 Task: Open a template Informal Letter by  Plum save the file as handbook.odt Remove the following options from template: 'your brand'. Replace Hello Fan with ' Good Day' and change the date to 31 September, 2023. Replace body of the letter with  I wanted to express my deepest gratitude for your help. Your assistance made a significant difference in my life. Thank you from the bottom of my heart.; apply Font Style 'Times New Roman' and font size  18 Add name: Leon
Action: Mouse moved to (664, 90)
Screenshot: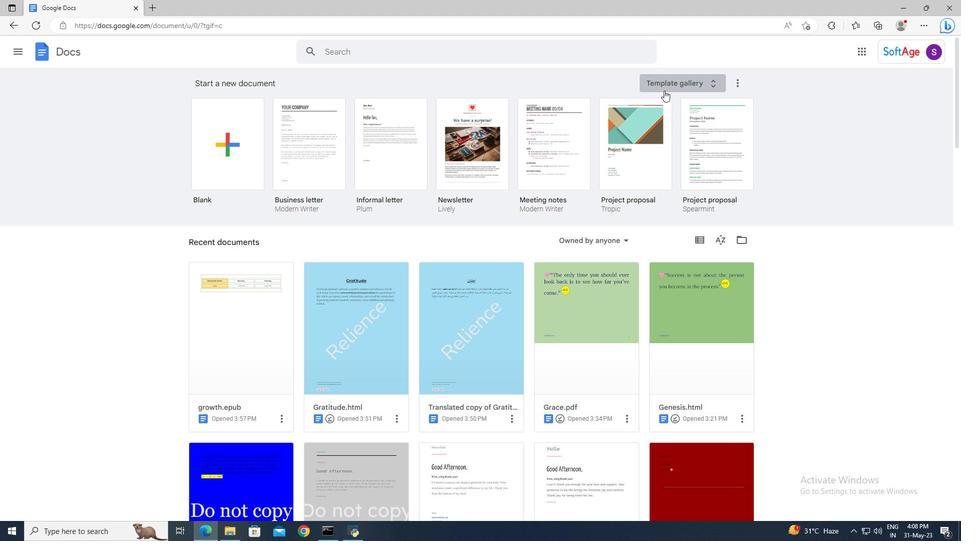 
Action: Mouse pressed left at (664, 90)
Screenshot: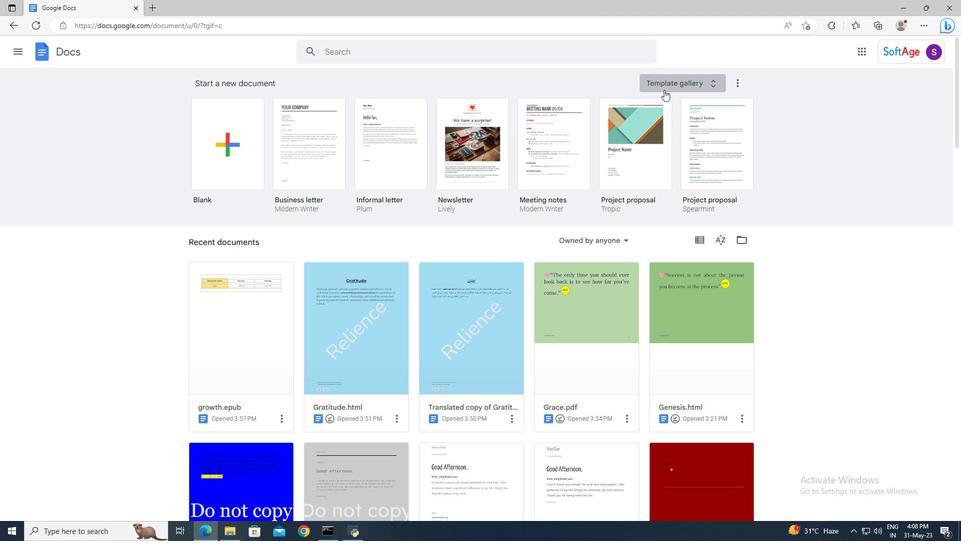 
Action: Mouse moved to (647, 170)
Screenshot: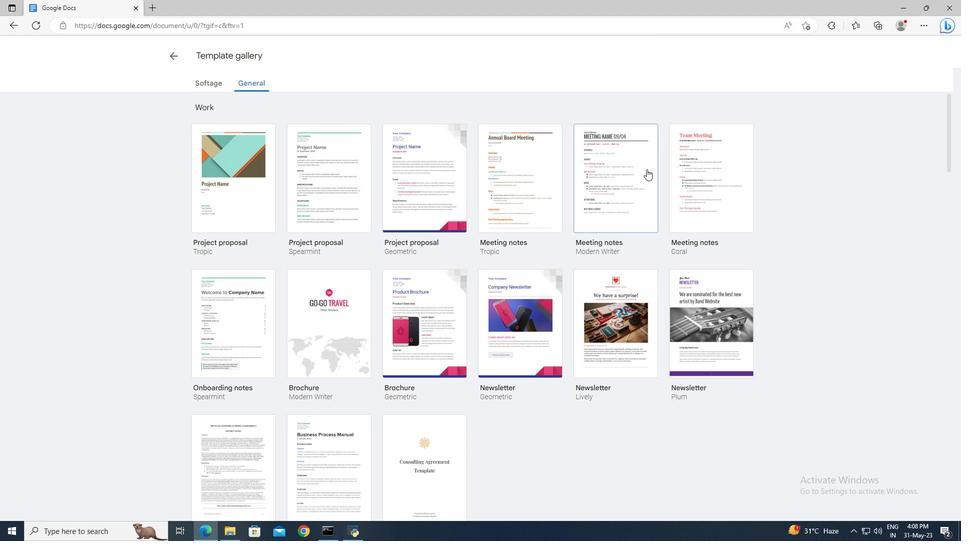 
Action: Mouse scrolled (647, 170) with delta (0, 0)
Screenshot: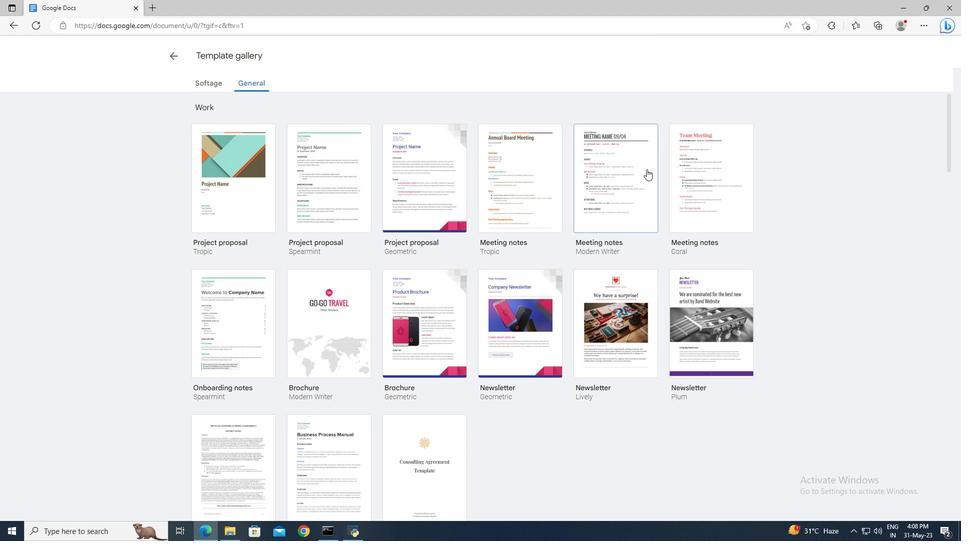 
Action: Mouse scrolled (647, 170) with delta (0, 0)
Screenshot: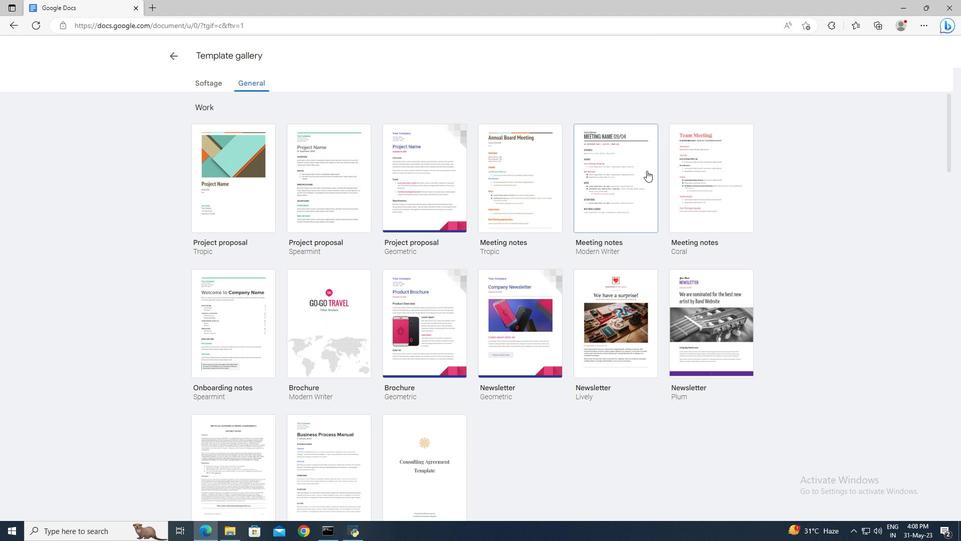 
Action: Mouse scrolled (647, 170) with delta (0, 0)
Screenshot: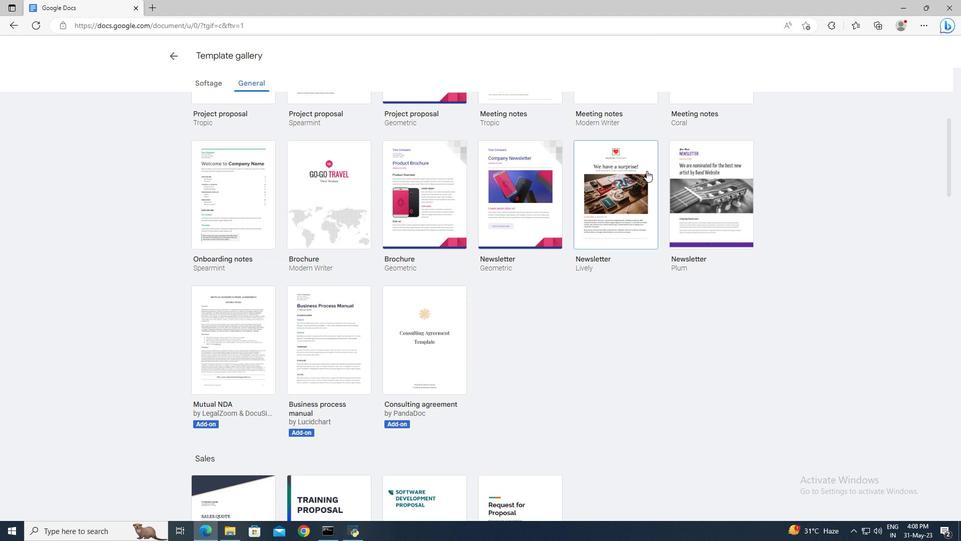 
Action: Mouse scrolled (647, 170) with delta (0, 0)
Screenshot: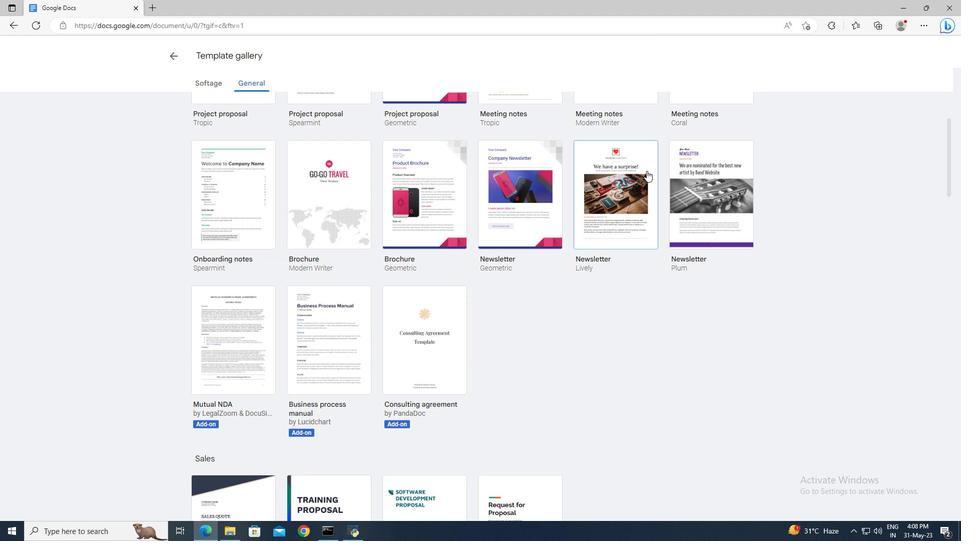 
Action: Mouse scrolled (647, 170) with delta (0, 0)
Screenshot: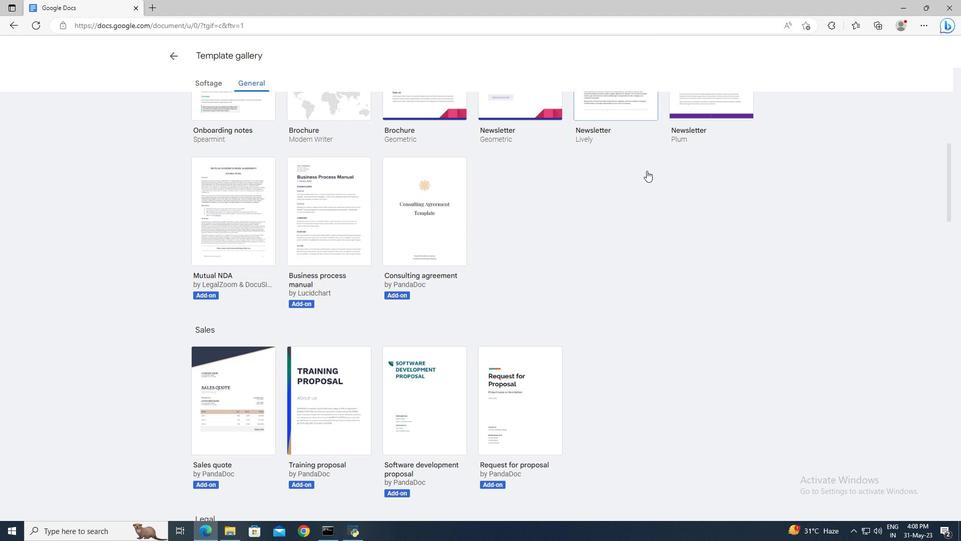 
Action: Mouse scrolled (647, 170) with delta (0, 0)
Screenshot: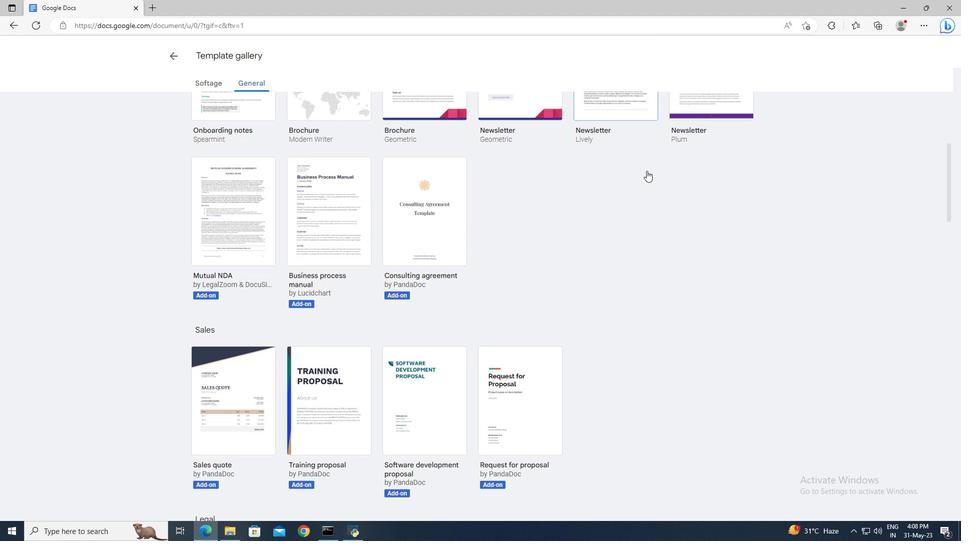 
Action: Mouse scrolled (647, 170) with delta (0, 0)
Screenshot: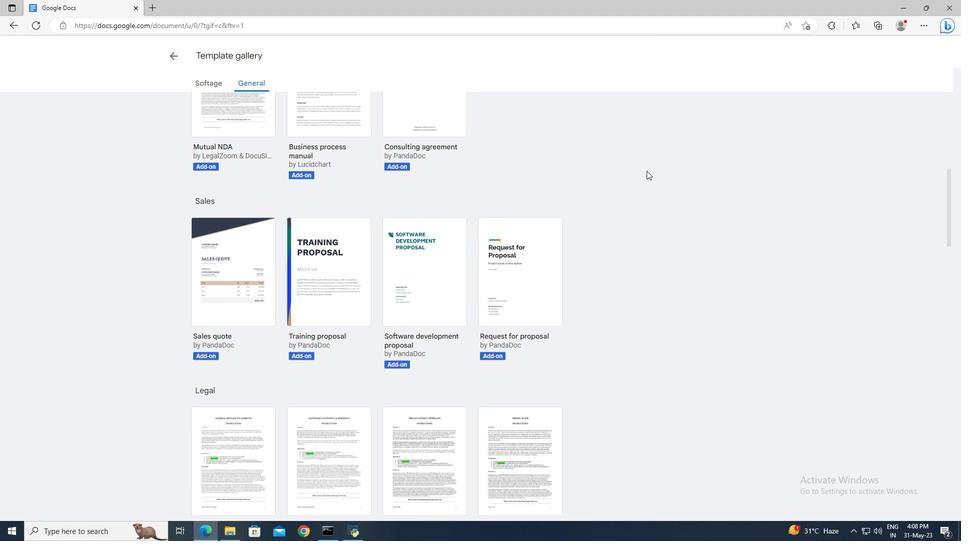 
Action: Mouse scrolled (647, 170) with delta (0, 0)
Screenshot: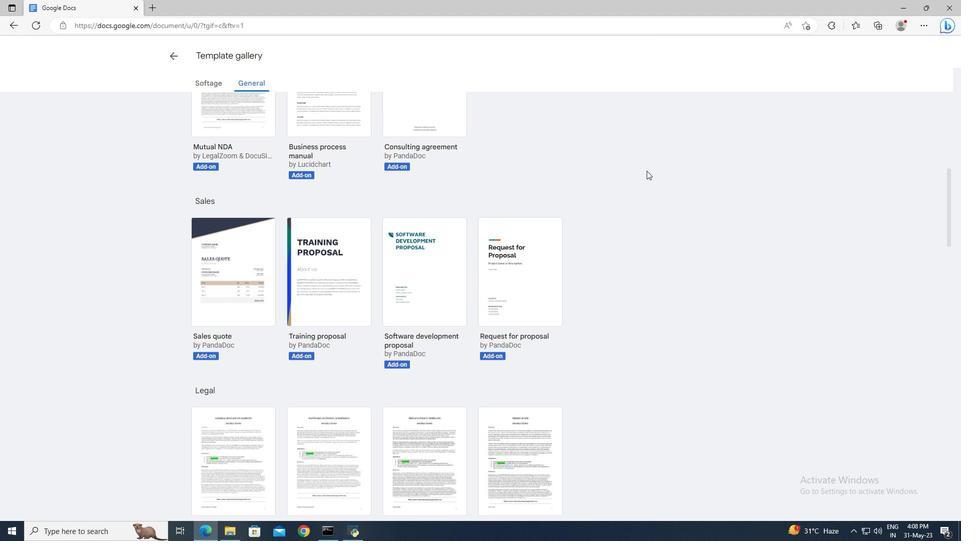 
Action: Mouse scrolled (647, 170) with delta (0, 0)
Screenshot: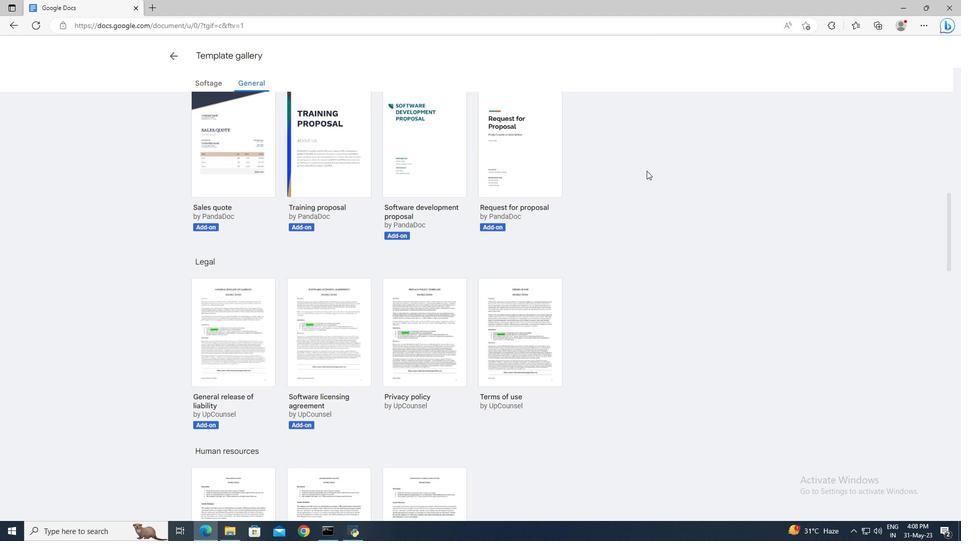 
Action: Mouse scrolled (647, 170) with delta (0, 0)
Screenshot: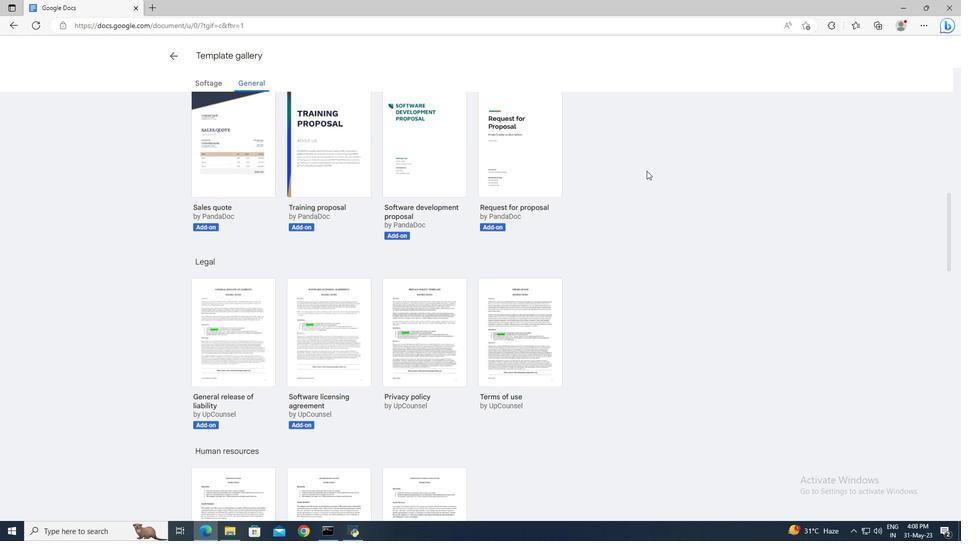 
Action: Mouse scrolled (647, 170) with delta (0, 0)
Screenshot: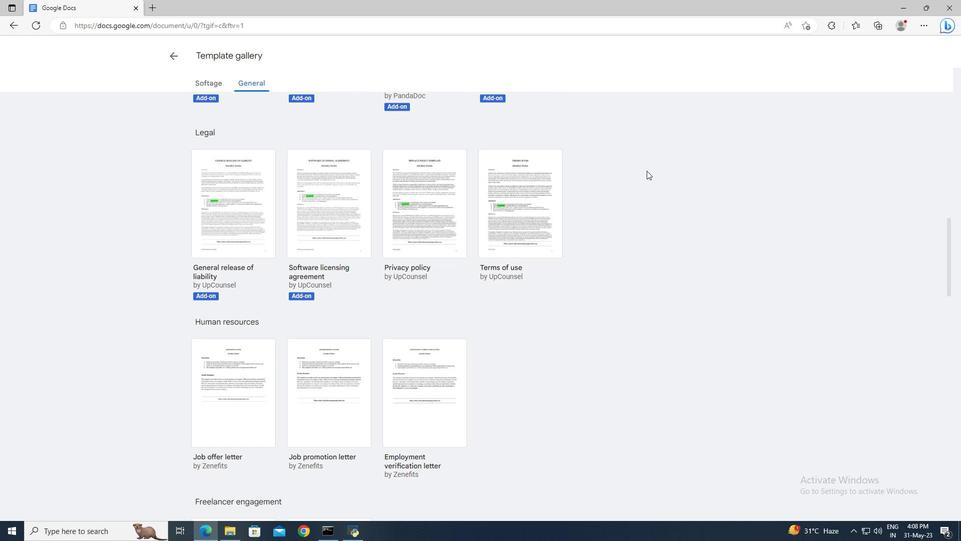 
Action: Mouse scrolled (647, 170) with delta (0, 0)
Screenshot: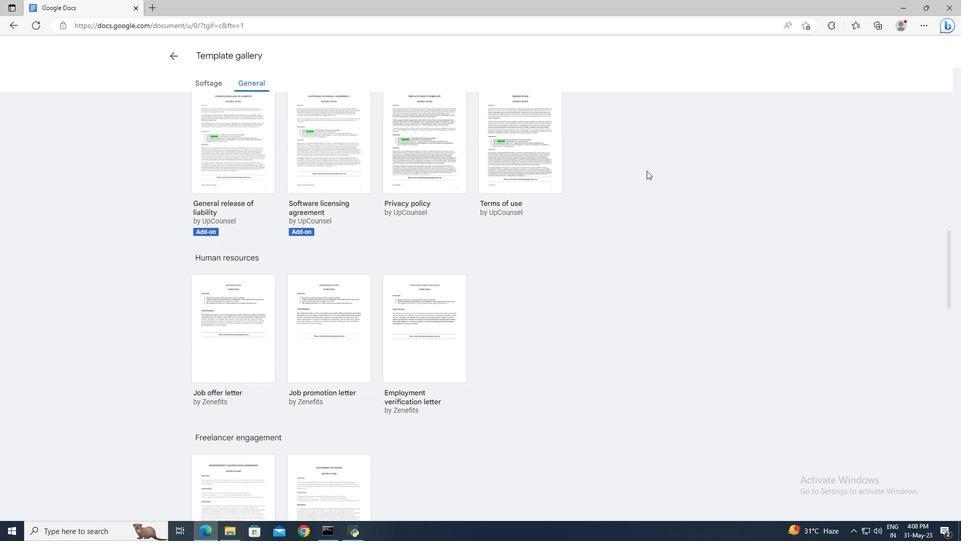 
Action: Mouse scrolled (647, 170) with delta (0, 0)
Screenshot: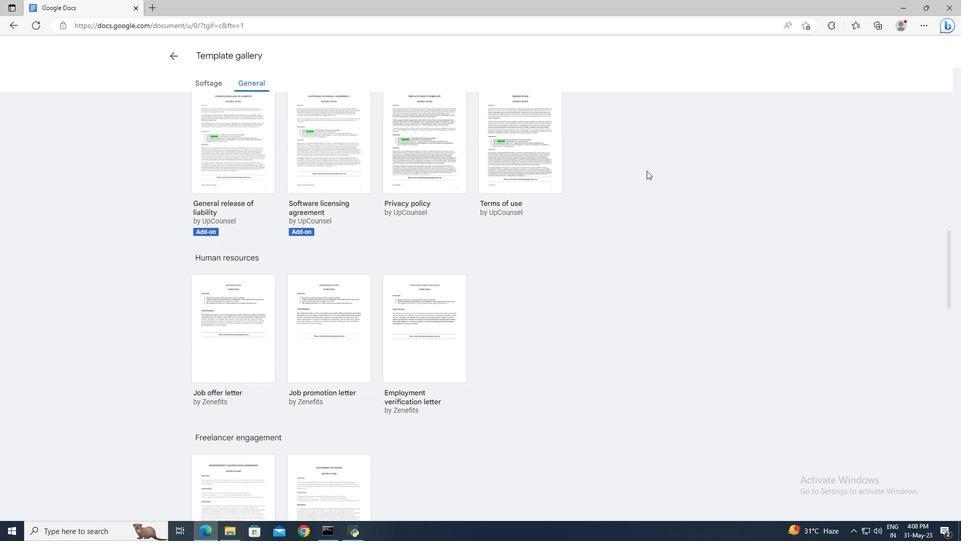 
Action: Mouse scrolled (647, 170) with delta (0, 0)
Screenshot: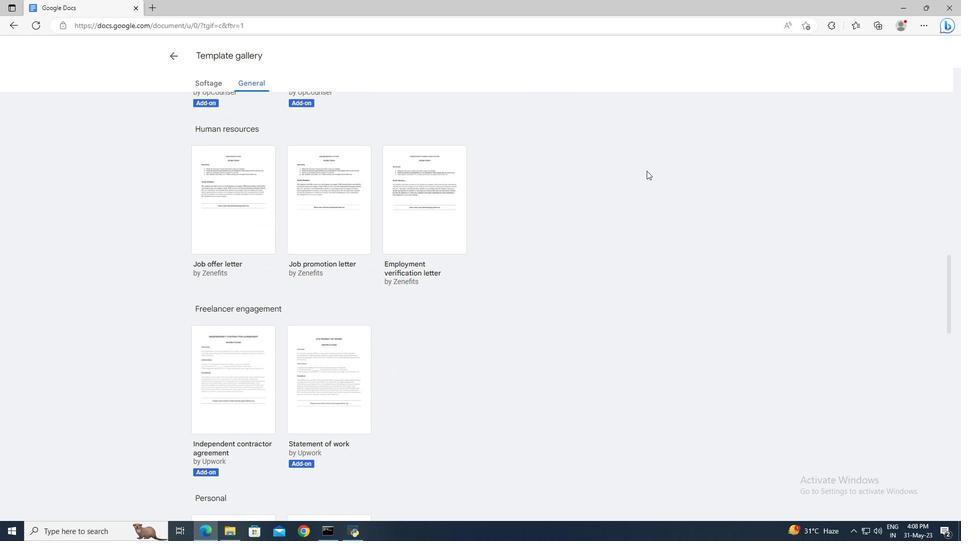 
Action: Mouse scrolled (647, 170) with delta (0, 0)
Screenshot: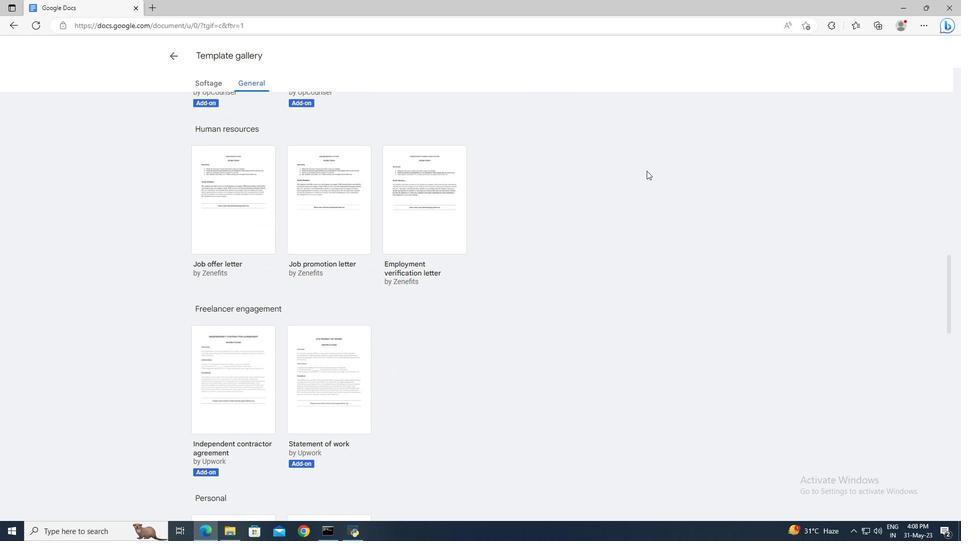
Action: Mouse scrolled (647, 170) with delta (0, 0)
Screenshot: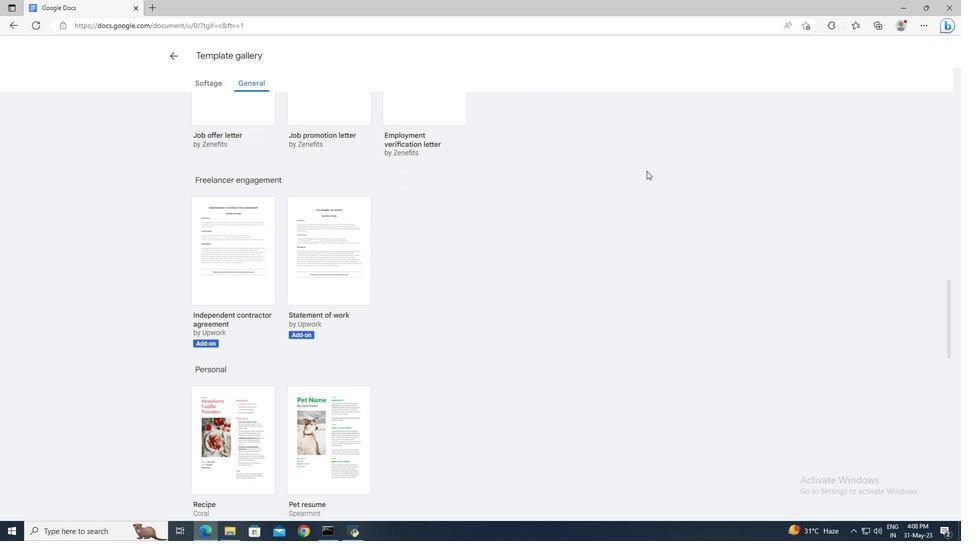 
Action: Mouse scrolled (647, 170) with delta (0, 0)
Screenshot: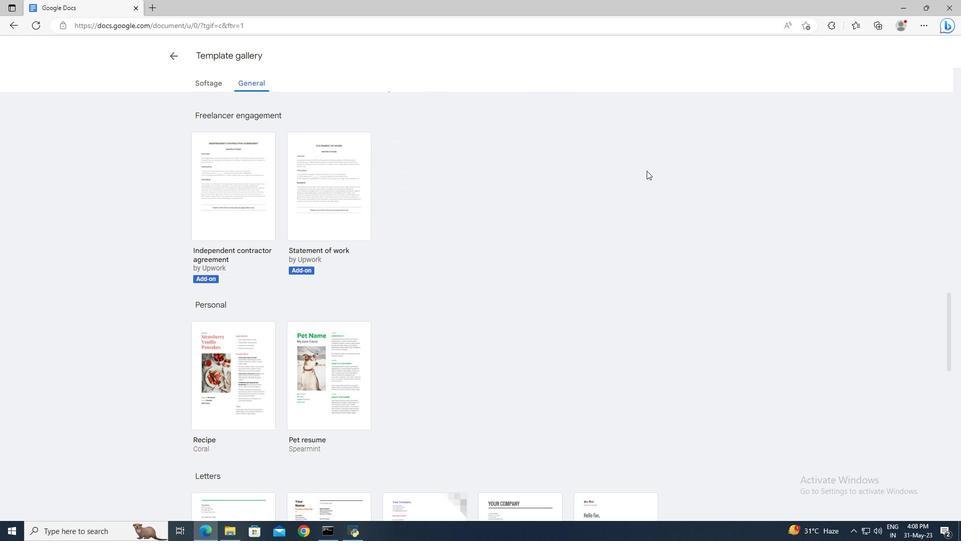 
Action: Mouse scrolled (647, 170) with delta (0, 0)
Screenshot: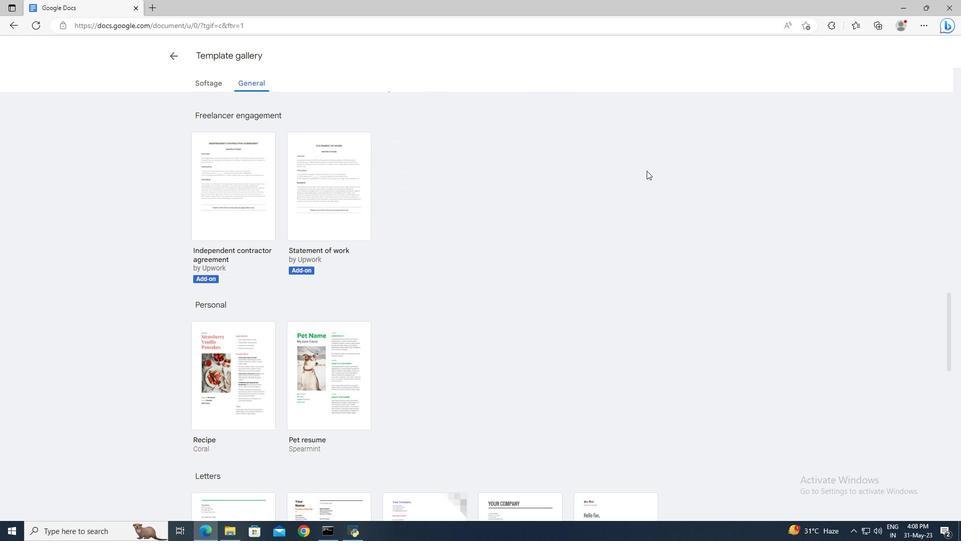 
Action: Mouse scrolled (647, 170) with delta (0, 0)
Screenshot: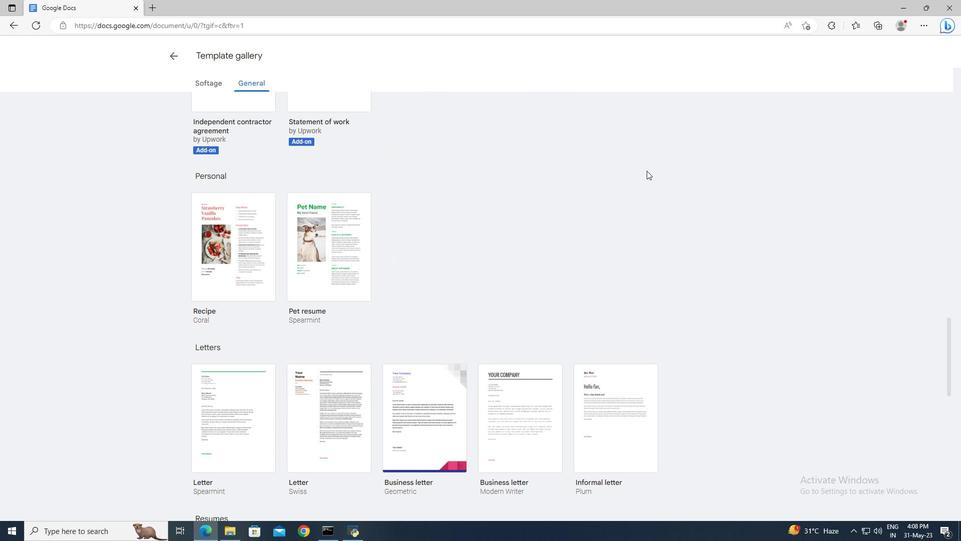 
Action: Mouse moved to (632, 329)
Screenshot: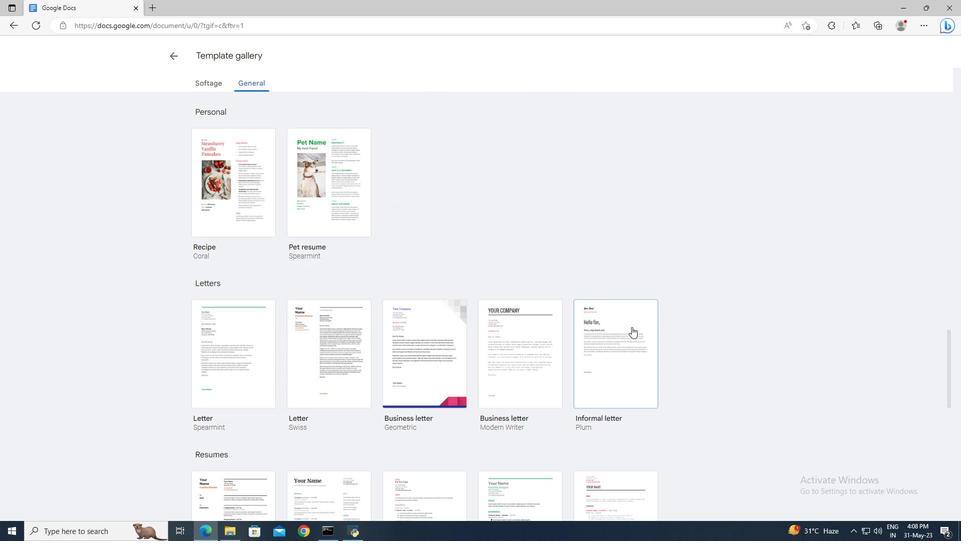 
Action: Mouse pressed left at (632, 329)
Screenshot: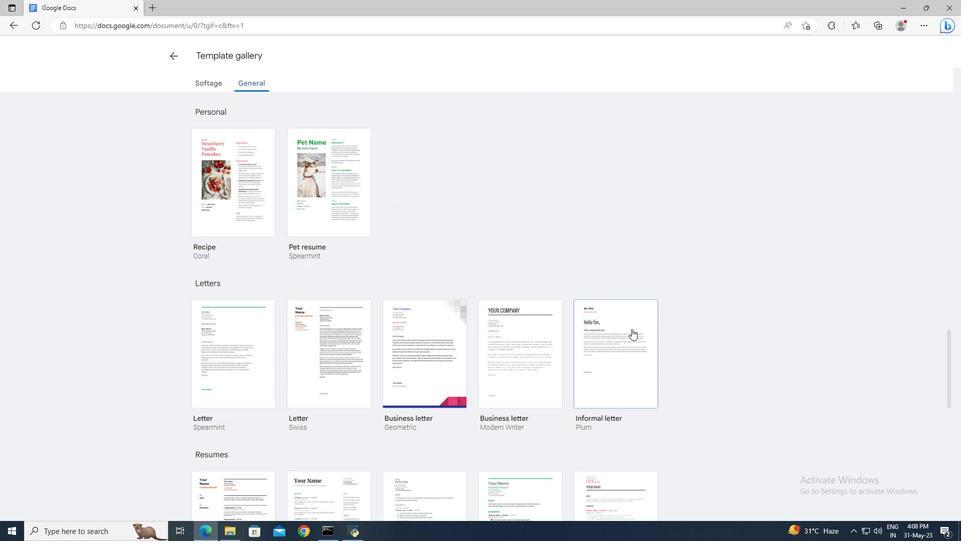 
Action: Mouse moved to (82, 46)
Screenshot: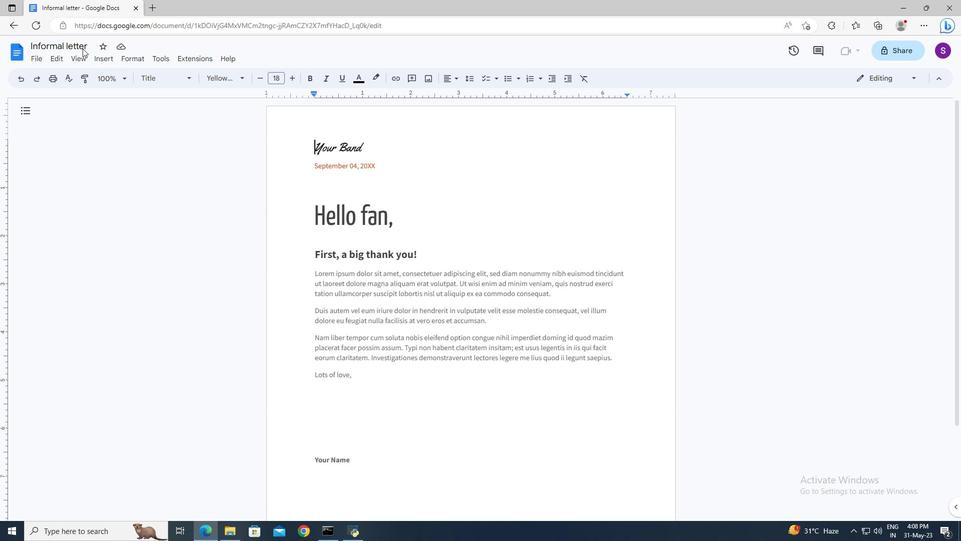 
Action: Mouse pressed left at (82, 46)
Screenshot: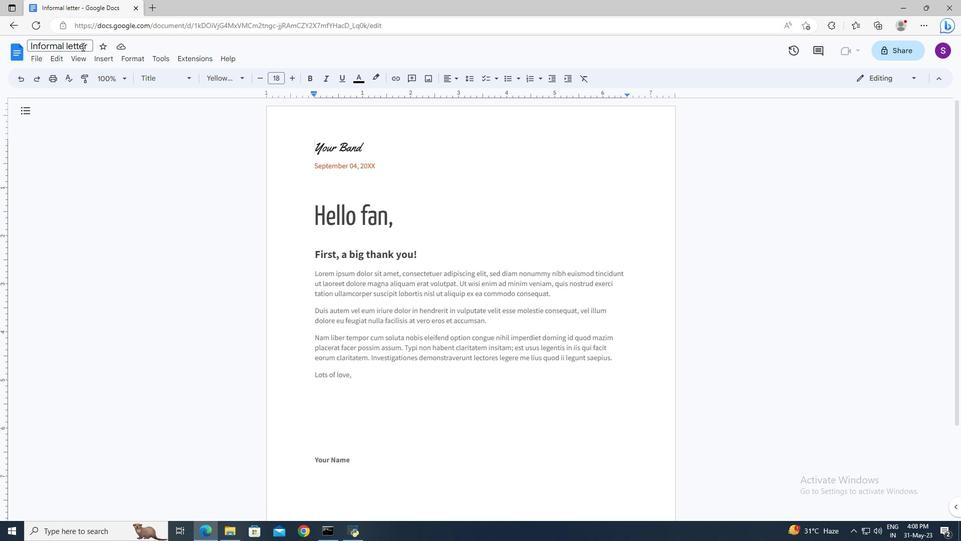 
Action: Key pressed ctrl+A<Key.delete>handbook.odt<Key.enter>
Screenshot: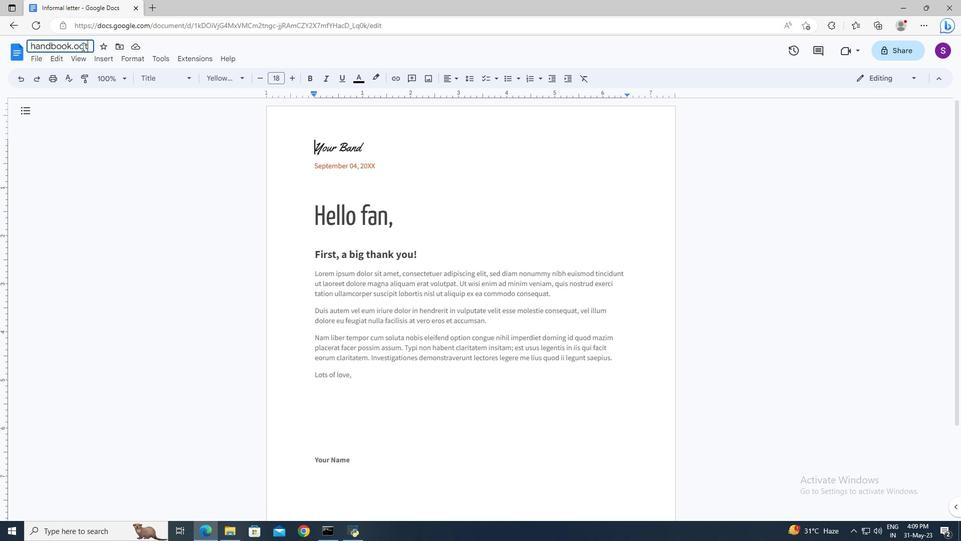 
Action: Mouse moved to (247, 145)
Screenshot: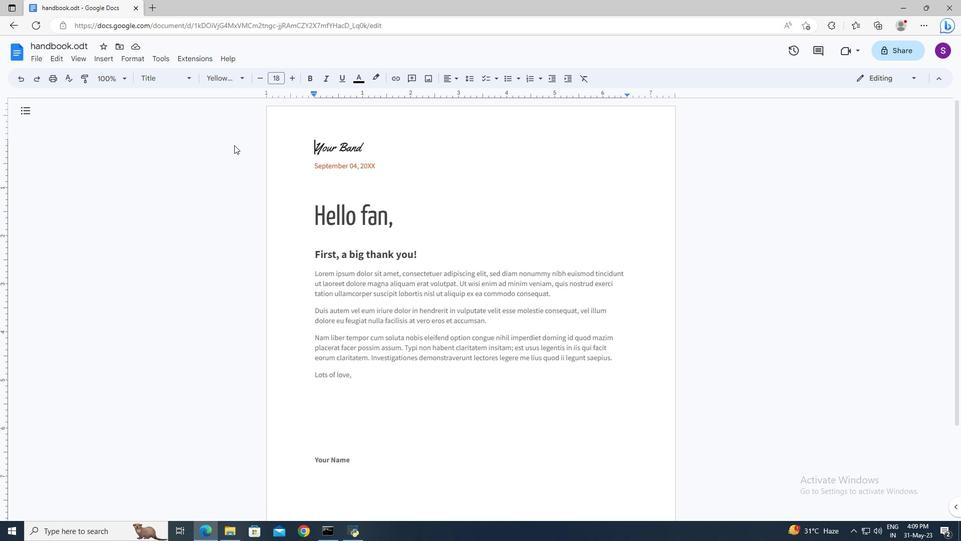 
Action: Key pressed <Key.shift><Key.down><Key.backspace>
Screenshot: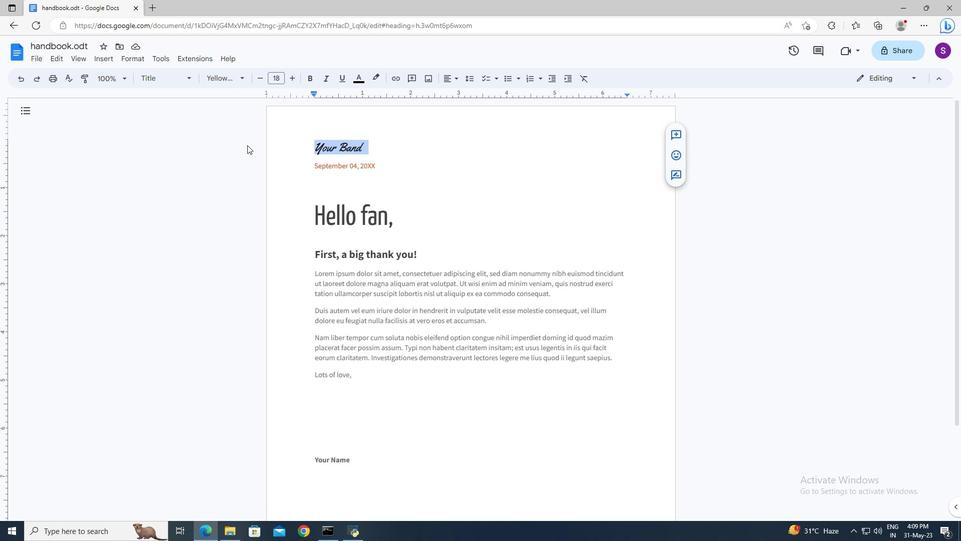 
Action: Mouse moved to (307, 199)
Screenshot: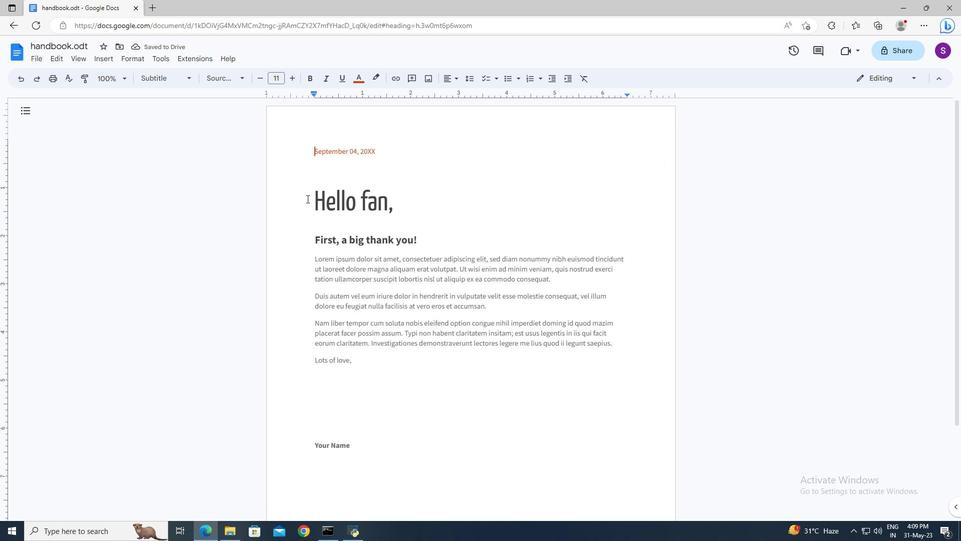 
Action: Mouse pressed left at (307, 199)
Screenshot: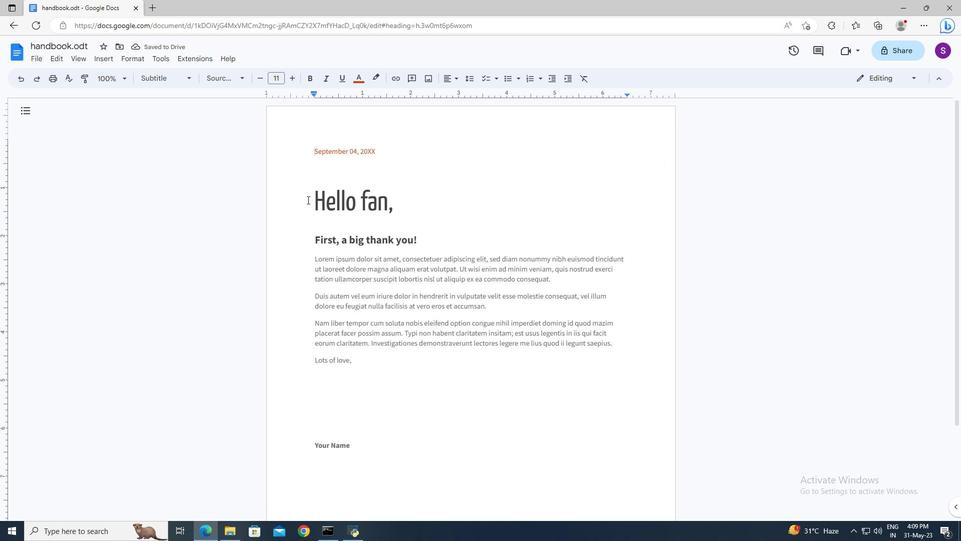 
Action: Key pressed <Key.shift><Key.right><Key.right><Key.shift>Good<Key.space><Key.shift>Day
Screenshot: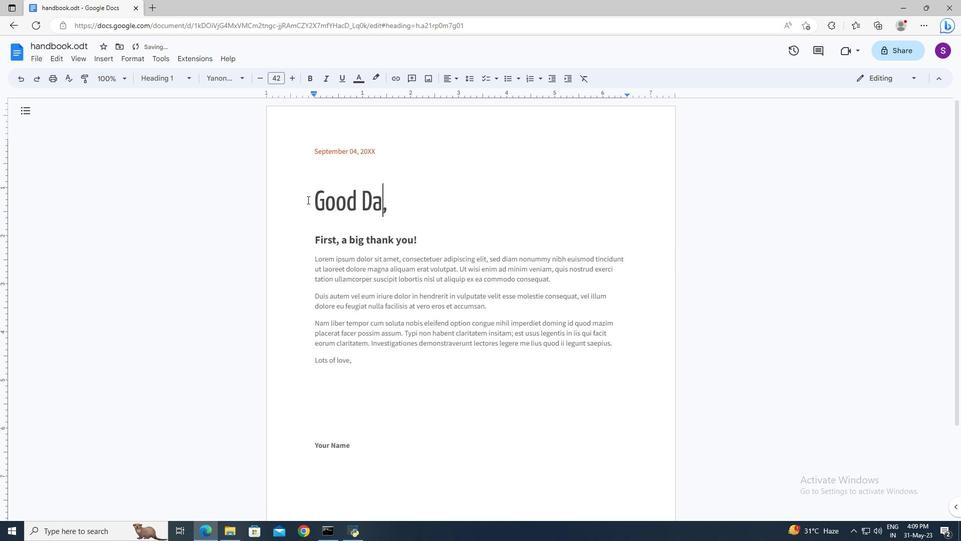 
Action: Mouse moved to (314, 151)
Screenshot: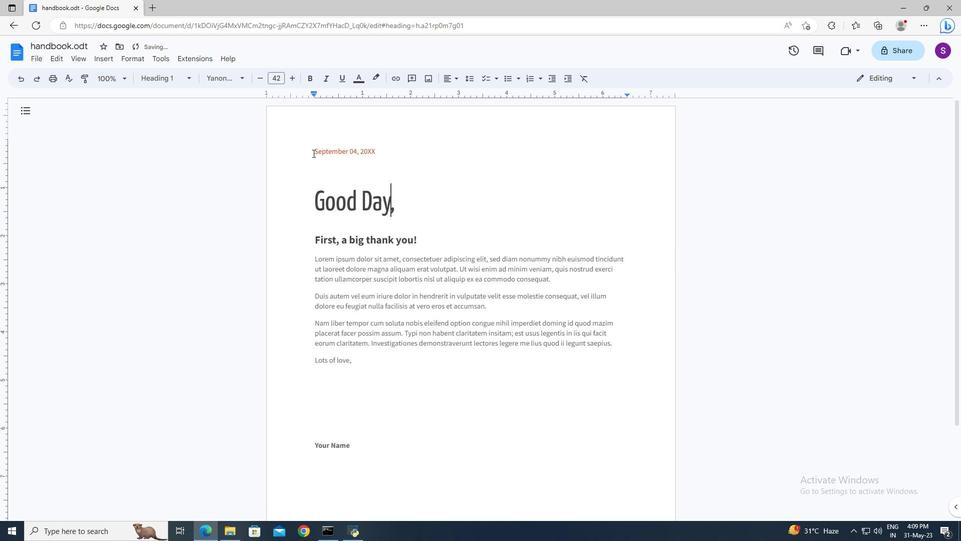 
Action: Mouse pressed left at (314, 151)
Screenshot: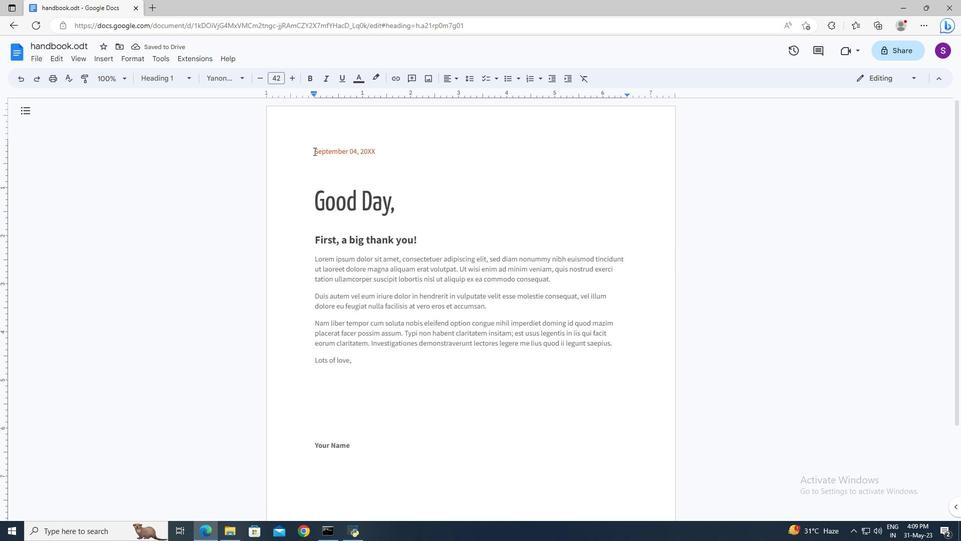 
Action: Key pressed <Key.shift><Key.shift><Key.shift><Key.right><Key.right><Key.right><Key.right><Key.right>
Screenshot: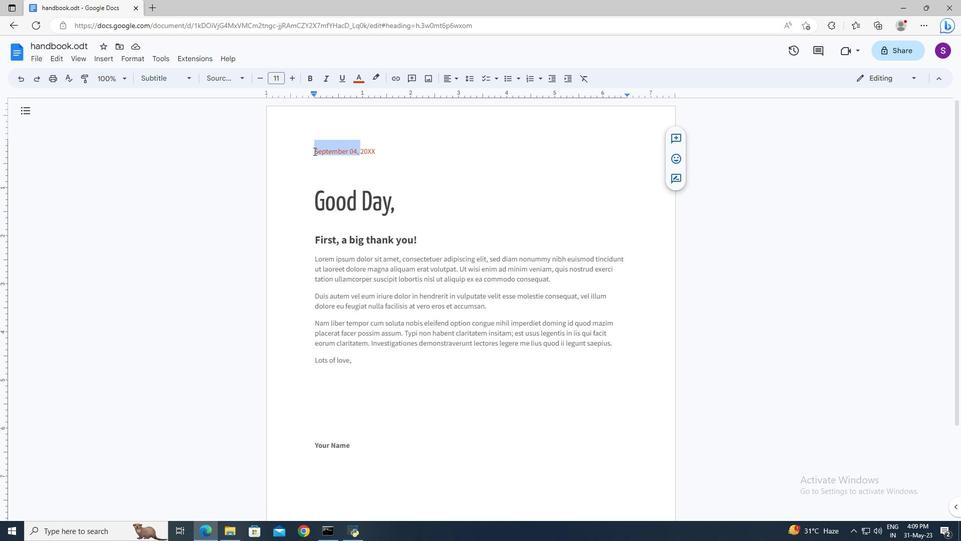 
Action: Mouse moved to (314, 151)
Screenshot: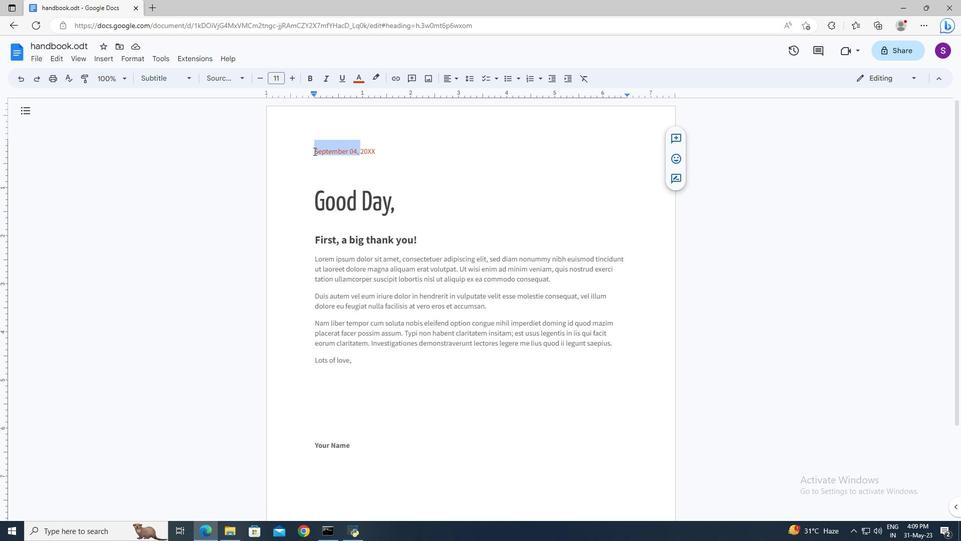 
Action: Key pressed 31<Key.space><Key.shift_r>September,<Key.space>2023
Screenshot: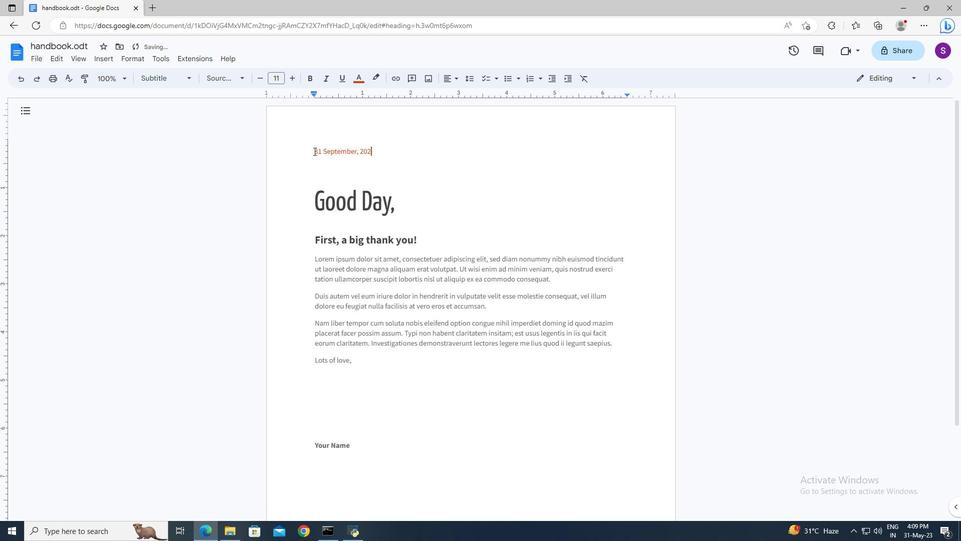 
Action: Mouse moved to (302, 261)
Screenshot: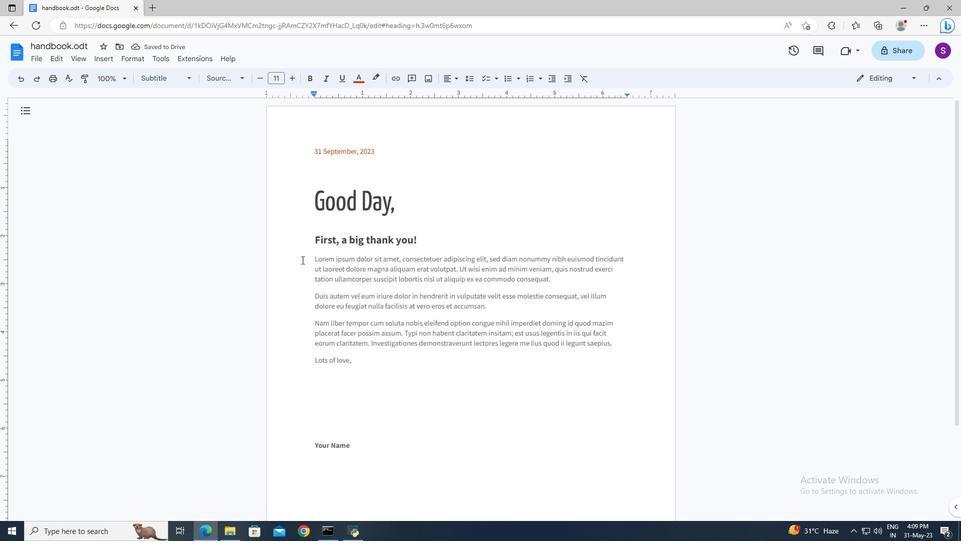 
Action: Mouse pressed left at (302, 261)
Screenshot: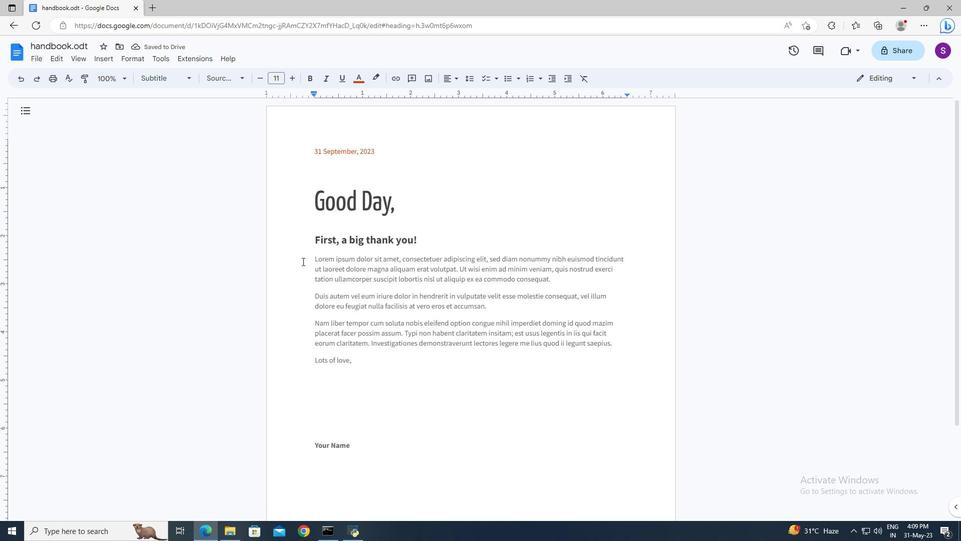 
Action: Key pressed <Key.shift><Key.down><Key.down><Key.down><Key.delete><Key.enter><Key.up><Key.shift>I<Key.space>wanted<Key.space>to<Key.space>express<Key.space>my<Key.space>deepest<Key.space>gratitude<Key.space>for<Key.space>your<Key.space>help.<Key.space><Key.shift>Your<Key.space>assistance<Key.space>made<Key.space>a<Key.space>significant<Key.space>difference<Key.space>in<Key.space>my<Key.space>life.<Key.space><Key.shift>Thank<Key.space>you<Key.space>from<Key.space>the<Key.space>bottom<Key.space>of<Key.space>my<Key.space>heart.<Key.shift><Key.up>
Screenshot: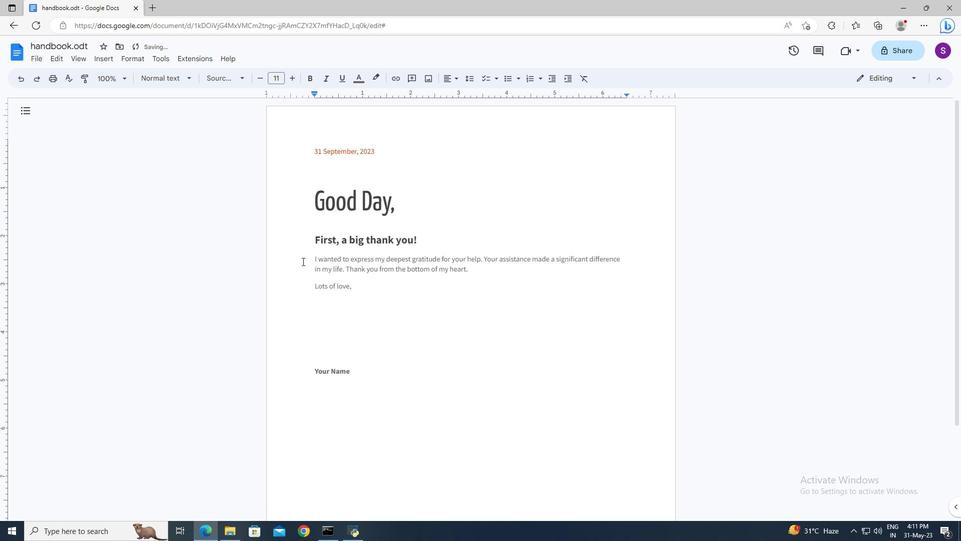 
Action: Mouse moved to (238, 84)
Screenshot: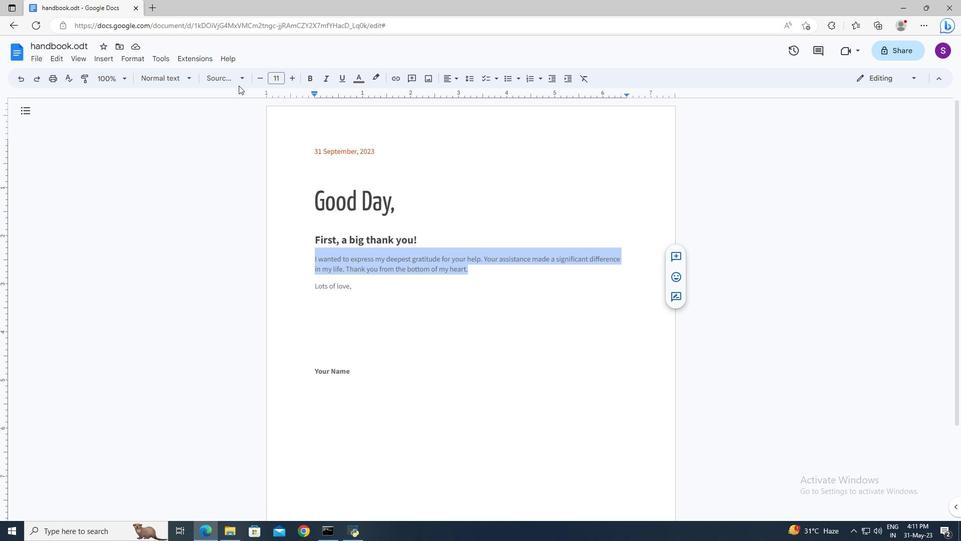 
Action: Mouse pressed left at (238, 84)
Screenshot: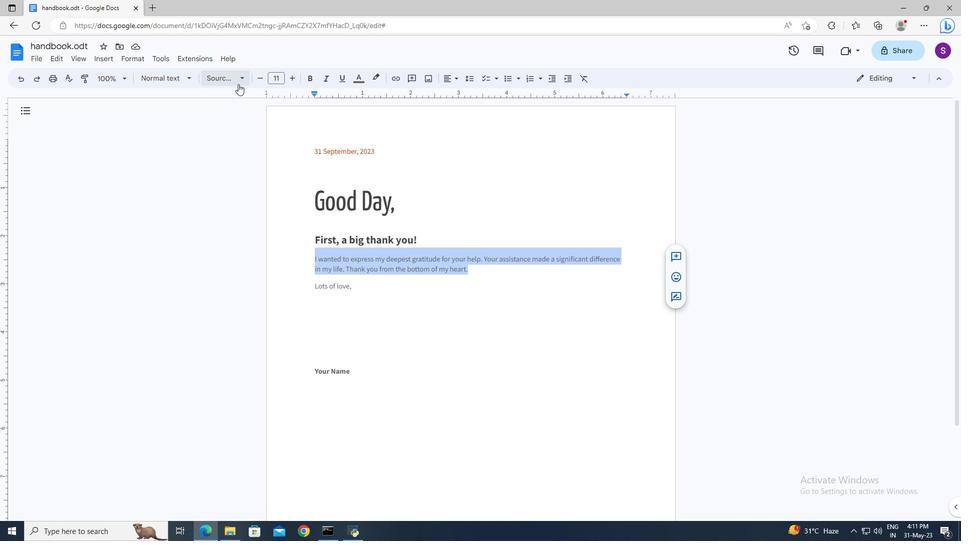 
Action: Mouse moved to (255, 405)
Screenshot: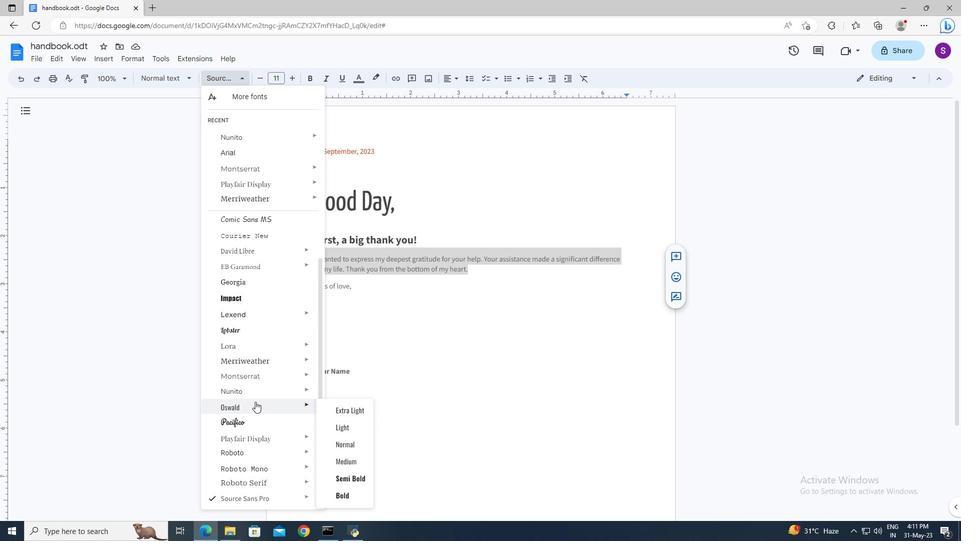 
Action: Mouse scrolled (255, 404) with delta (0, 0)
Screenshot: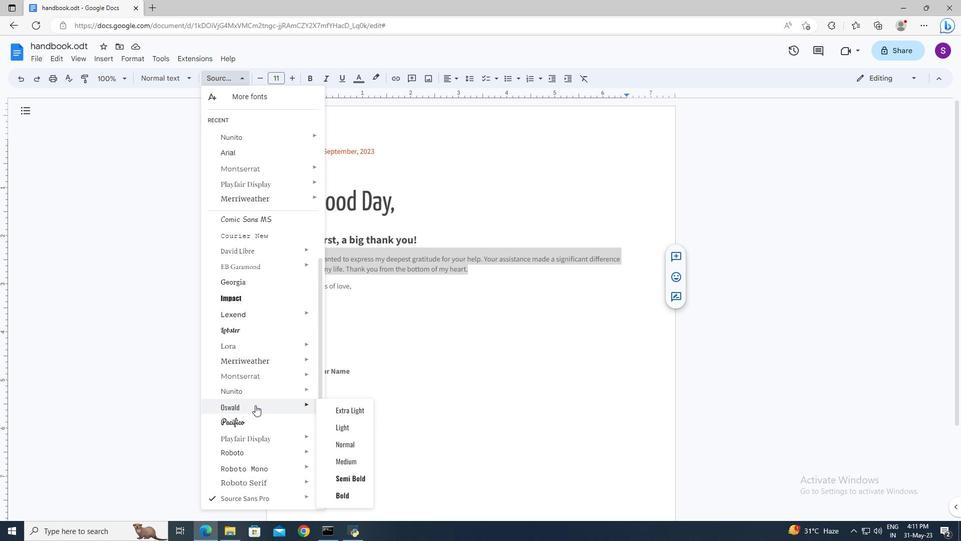 
Action: Mouse scrolled (255, 404) with delta (0, 0)
Screenshot: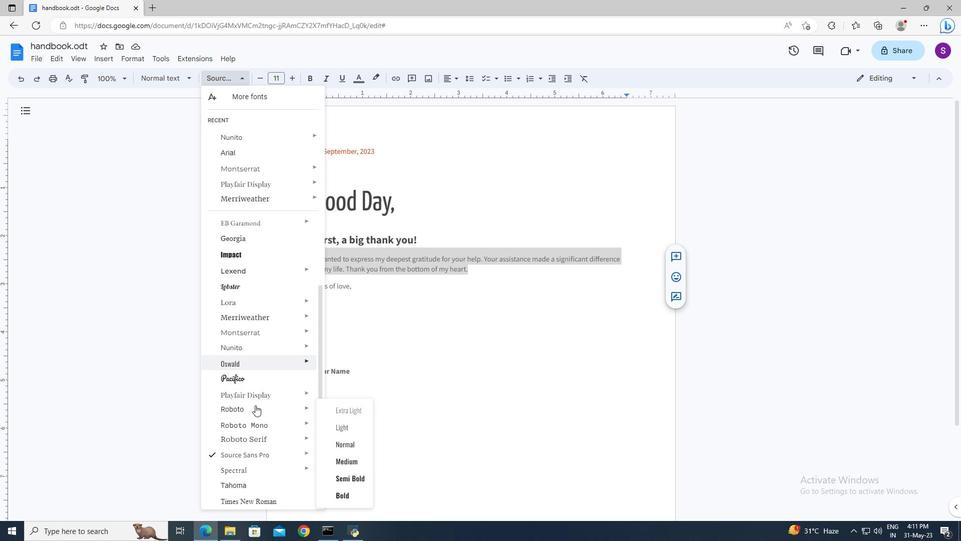 
Action: Mouse scrolled (255, 404) with delta (0, 0)
Screenshot: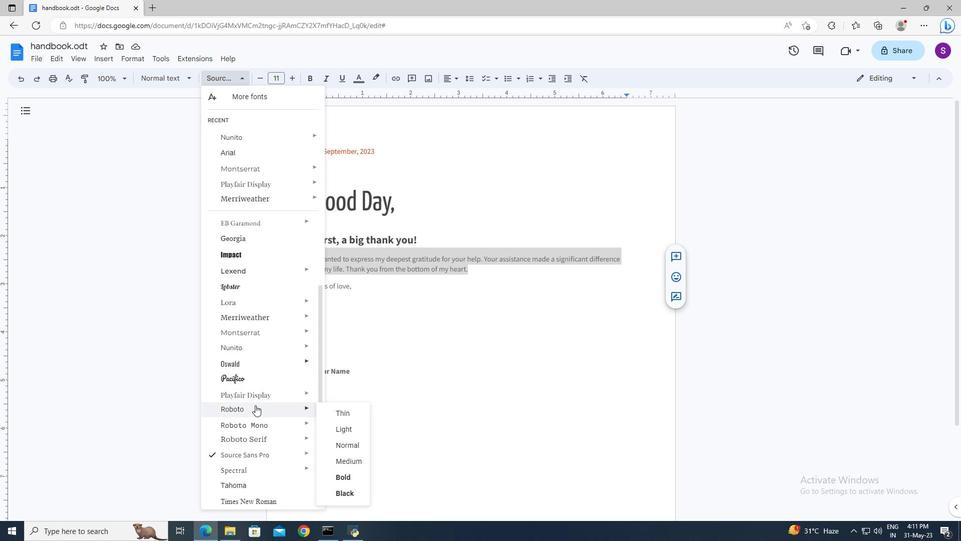 
Action: Mouse moved to (261, 463)
Screenshot: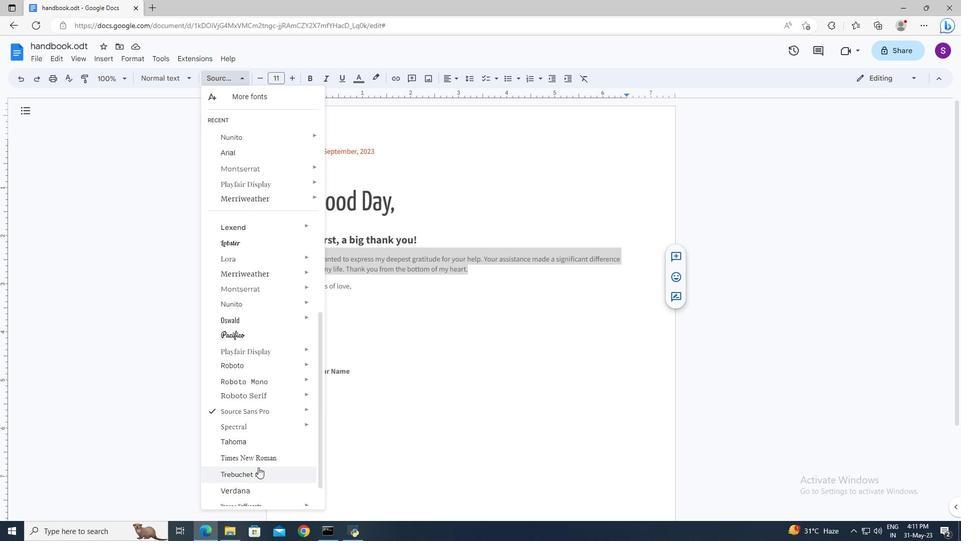 
Action: Mouse pressed left at (261, 463)
Screenshot: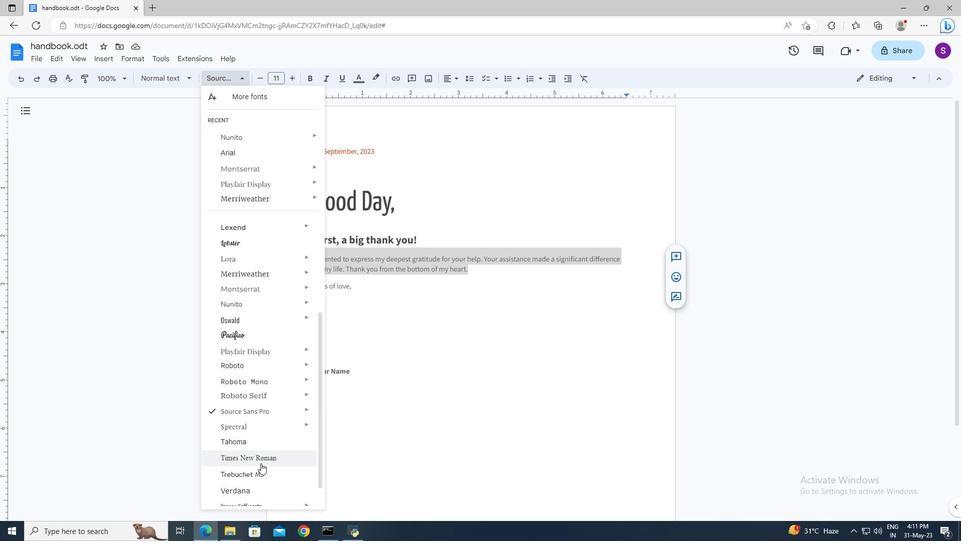 
Action: Mouse moved to (276, 80)
Screenshot: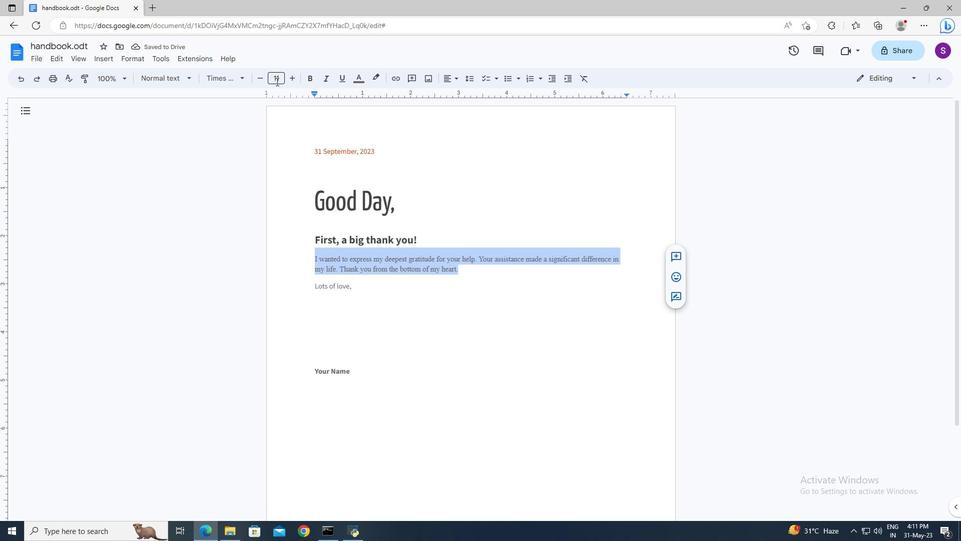 
Action: Mouse pressed left at (276, 80)
Screenshot: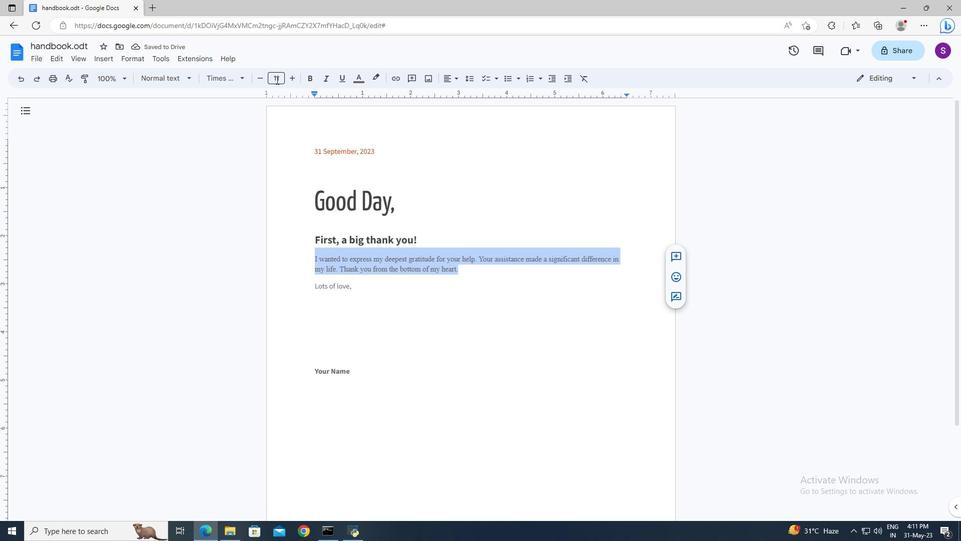 
Action: Key pressed 18<Key.enter>
Screenshot: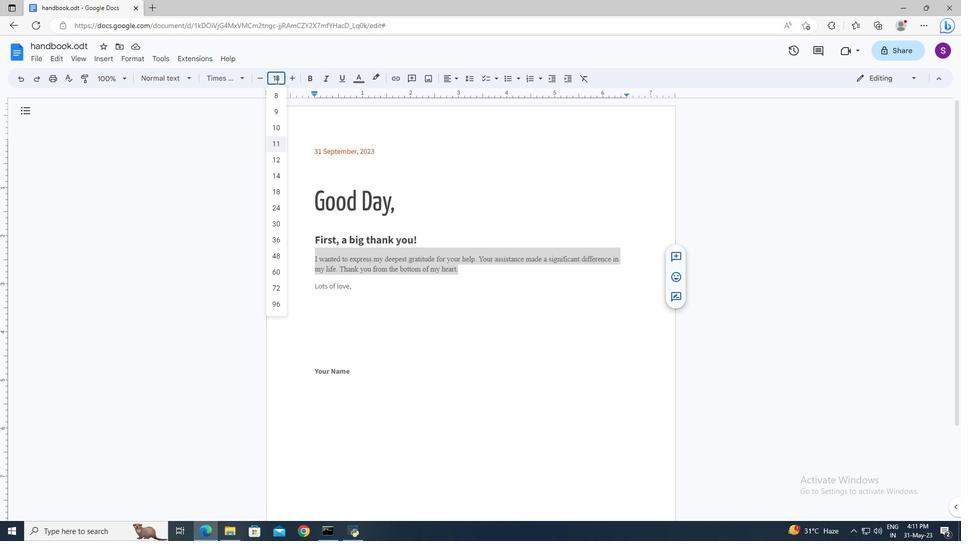 
Action: Mouse moved to (307, 399)
Screenshot: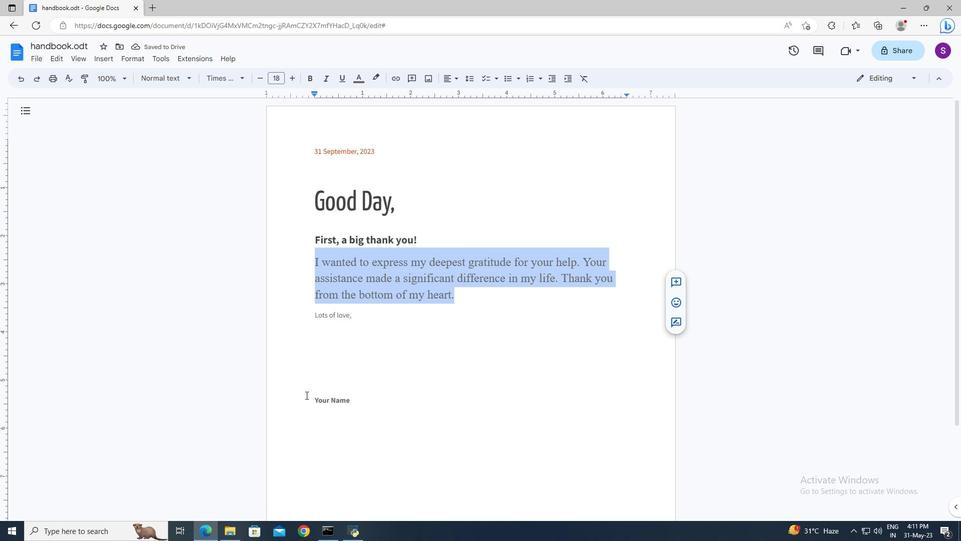 
Action: Mouse pressed left at (307, 399)
Screenshot: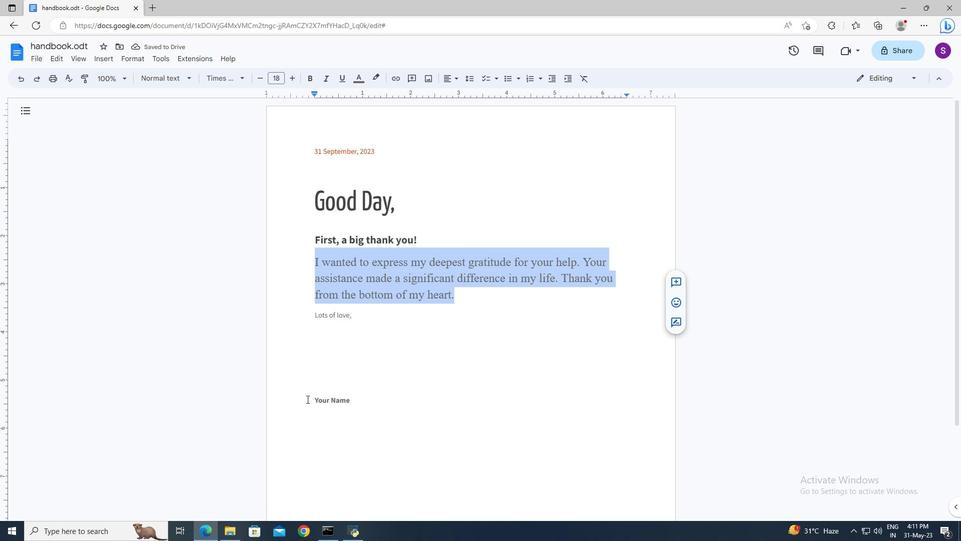 
Action: Key pressed <Key.shift><Key.down><Key.delete><Key.shift>Leio<Key.backspace><Key.backspace>on
Screenshot: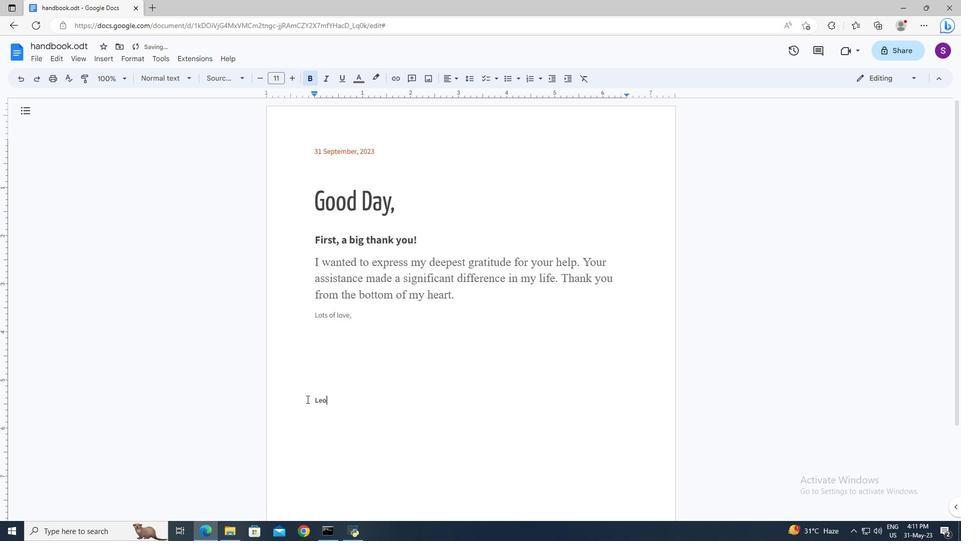 
